 Task: Set the "Codec name" for encoding in FFmpeg audio/video decoder to "DivX".
Action: Mouse moved to (104, 13)
Screenshot: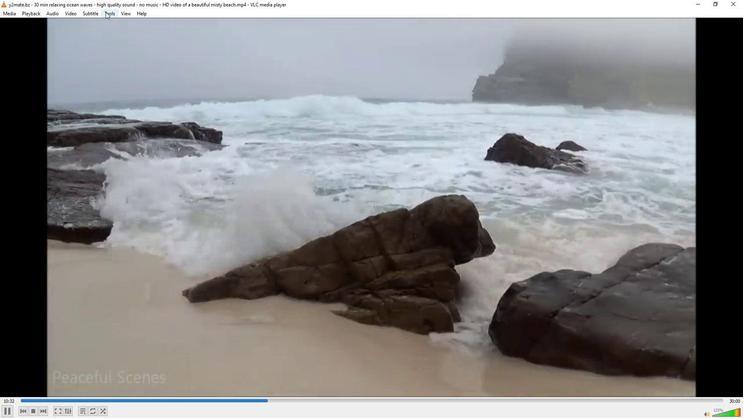 
Action: Mouse pressed left at (104, 13)
Screenshot: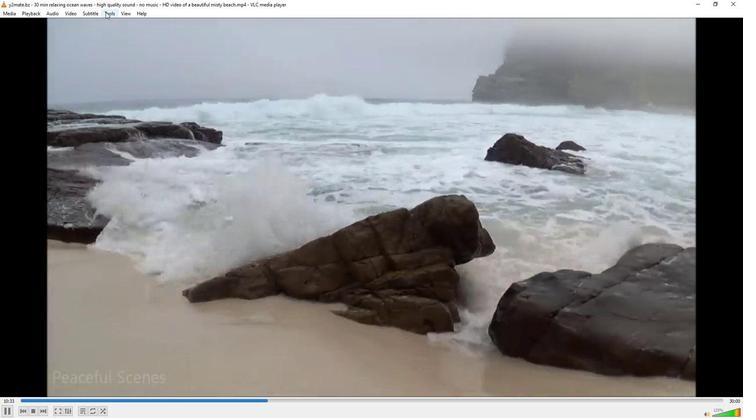 
Action: Mouse moved to (117, 105)
Screenshot: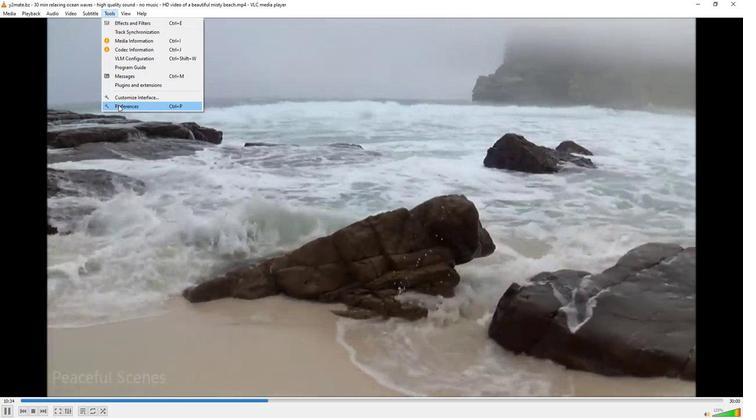 
Action: Mouse pressed left at (117, 105)
Screenshot: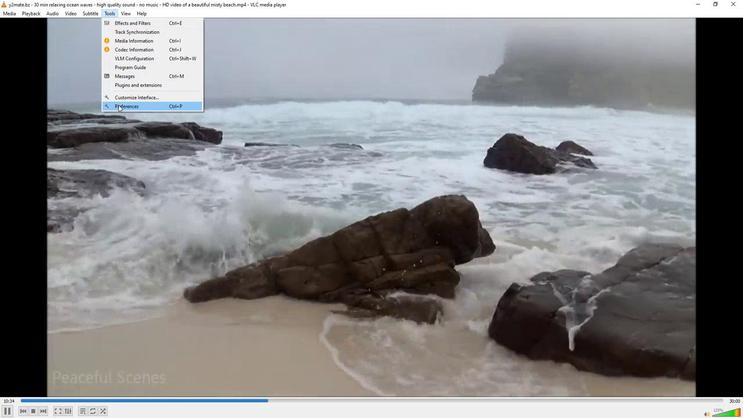 
Action: Mouse moved to (85, 324)
Screenshot: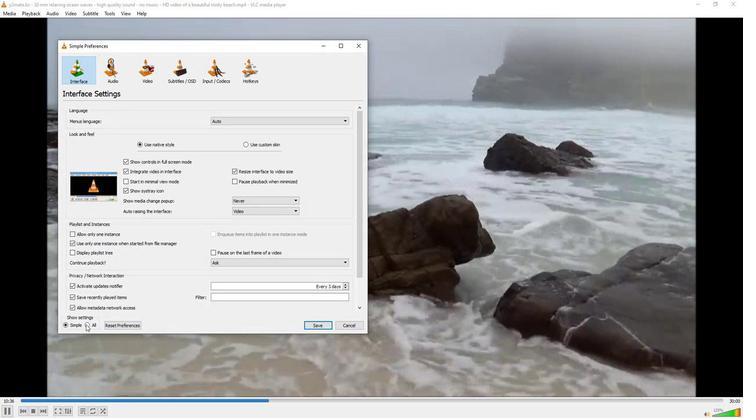 
Action: Mouse pressed left at (85, 324)
Screenshot: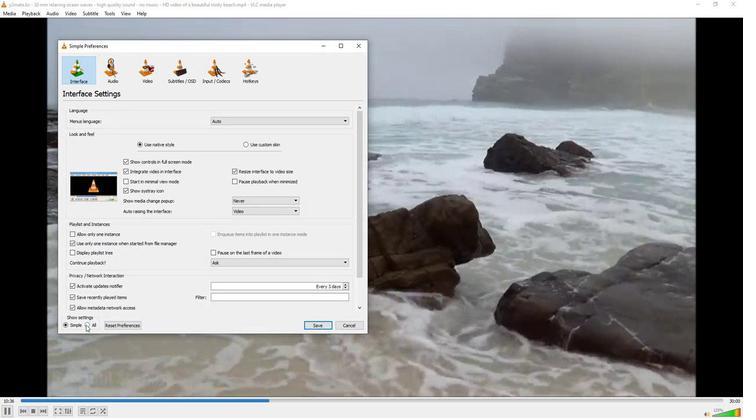 
Action: Mouse moved to (74, 214)
Screenshot: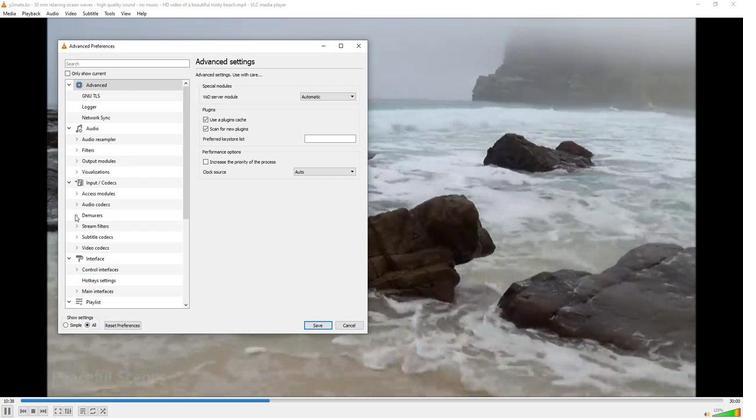 
Action: Mouse pressed left at (74, 214)
Screenshot: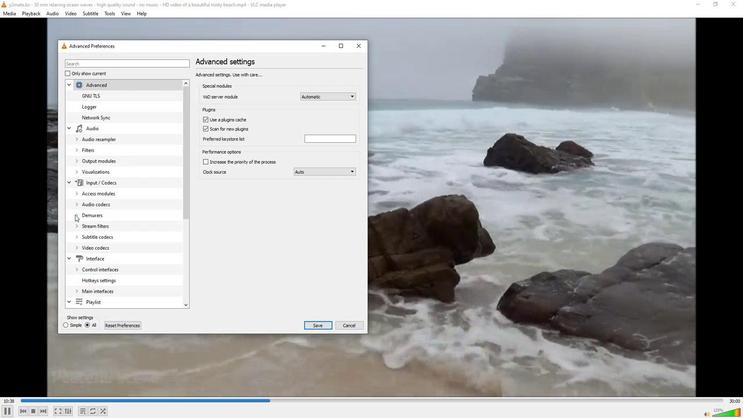 
Action: Mouse moved to (94, 245)
Screenshot: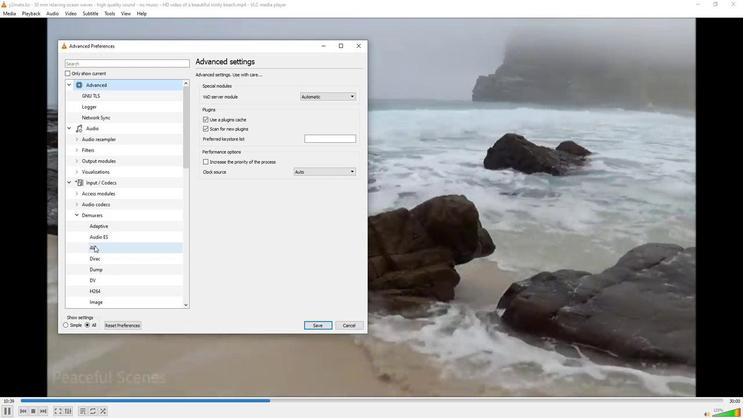 
Action: Mouse scrolled (94, 245) with delta (0, 0)
Screenshot: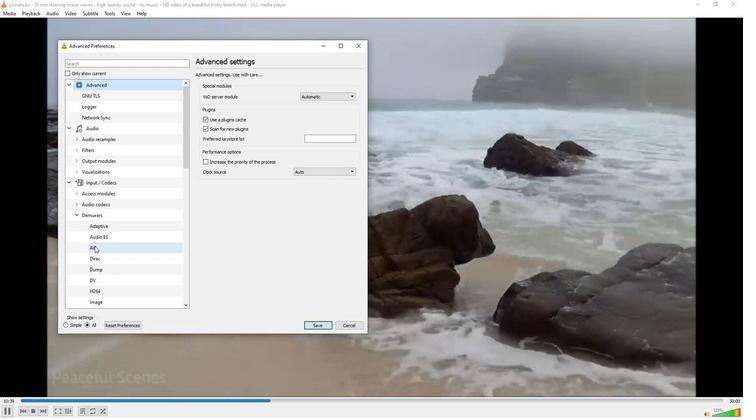 
Action: Mouse scrolled (94, 245) with delta (0, 0)
Screenshot: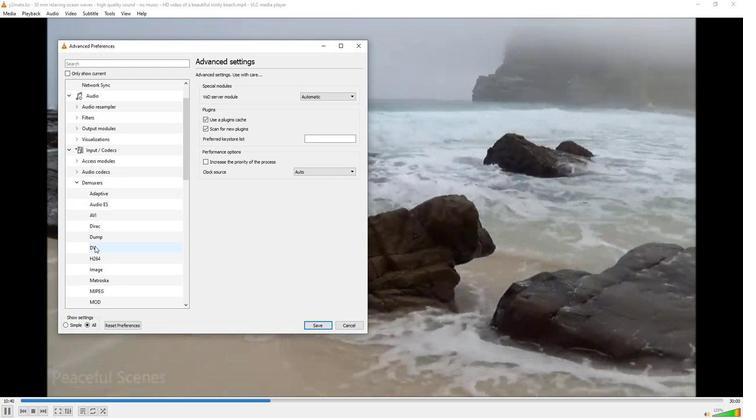 
Action: Mouse scrolled (94, 245) with delta (0, 0)
Screenshot: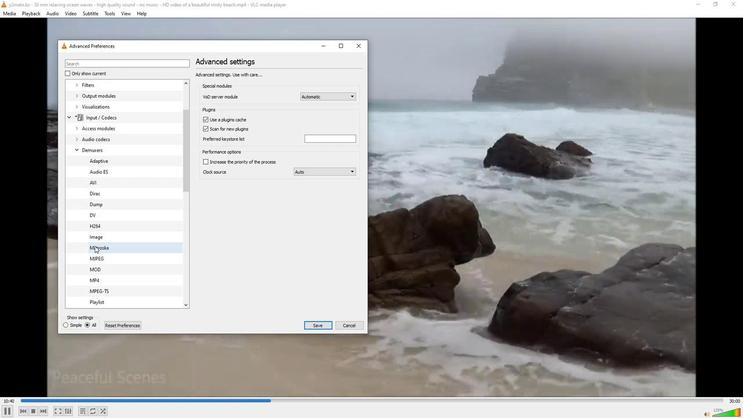 
Action: Mouse scrolled (94, 245) with delta (0, 0)
Screenshot: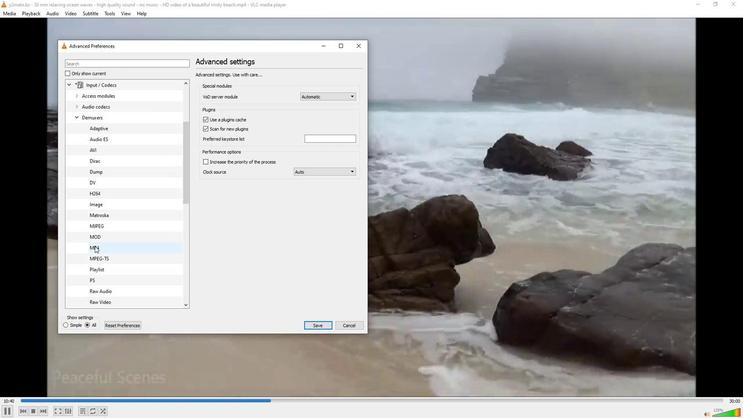 
Action: Mouse scrolled (94, 245) with delta (0, 0)
Screenshot: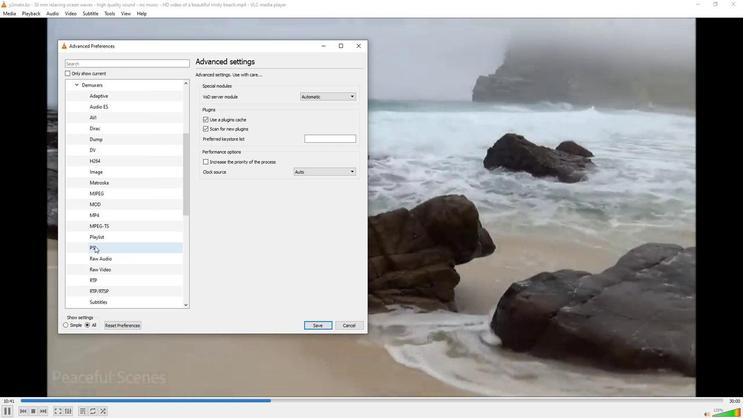 
Action: Mouse scrolled (94, 245) with delta (0, 0)
Screenshot: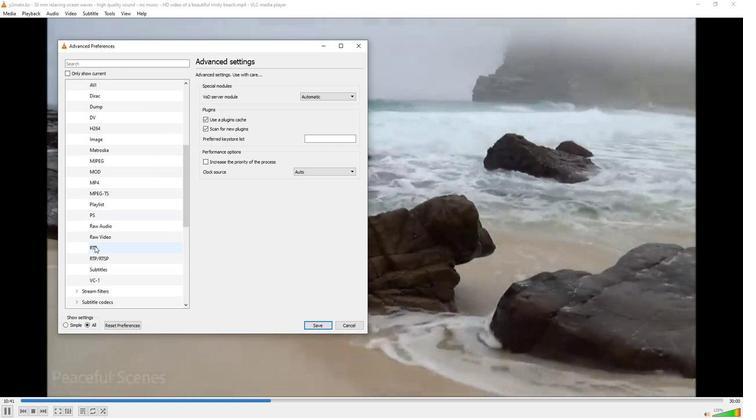 
Action: Mouse moved to (77, 279)
Screenshot: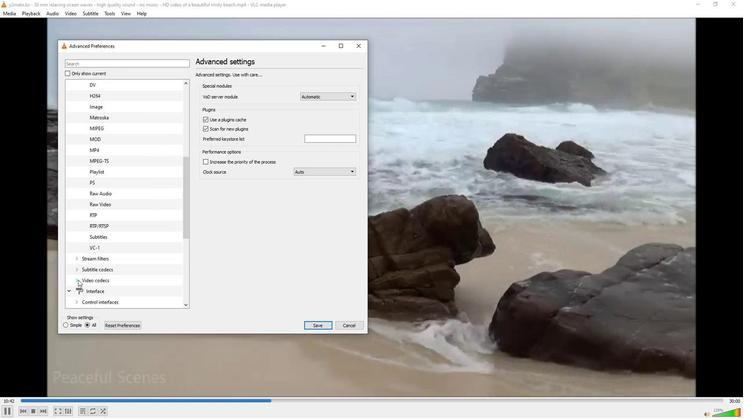 
Action: Mouse pressed left at (77, 279)
Screenshot: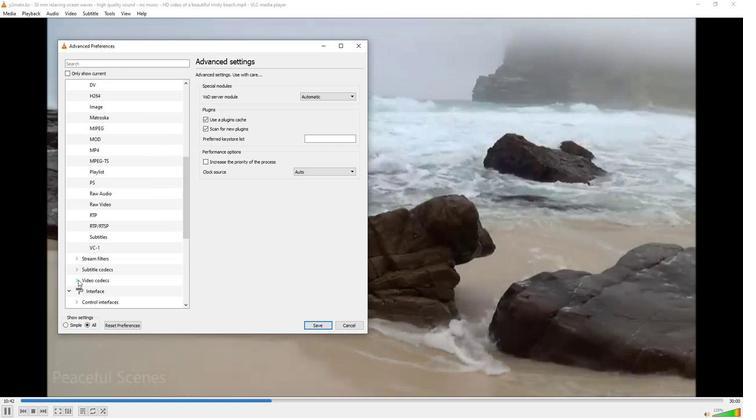 
Action: Mouse moved to (102, 299)
Screenshot: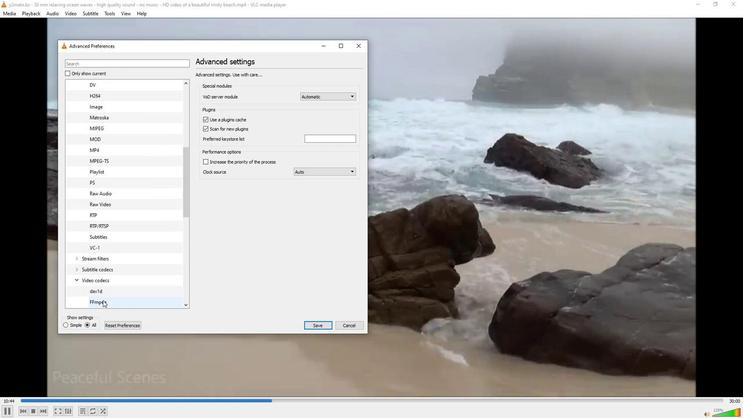 
Action: Mouse pressed left at (102, 299)
Screenshot: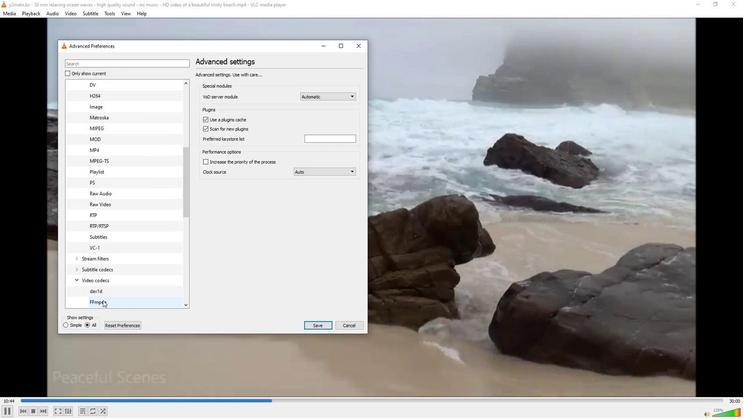 
Action: Mouse moved to (305, 261)
Screenshot: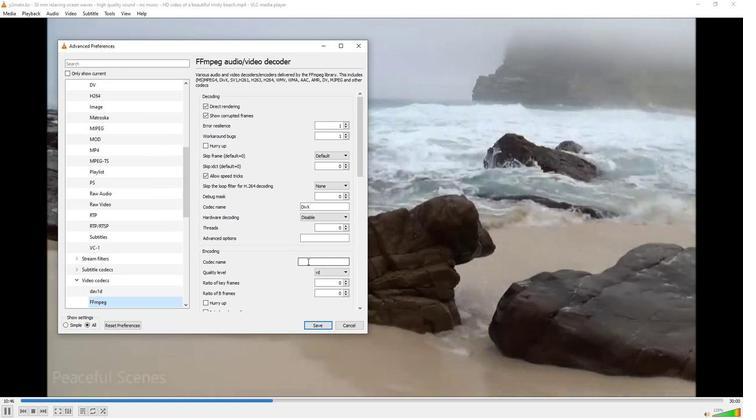 
Action: Mouse pressed left at (305, 261)
Screenshot: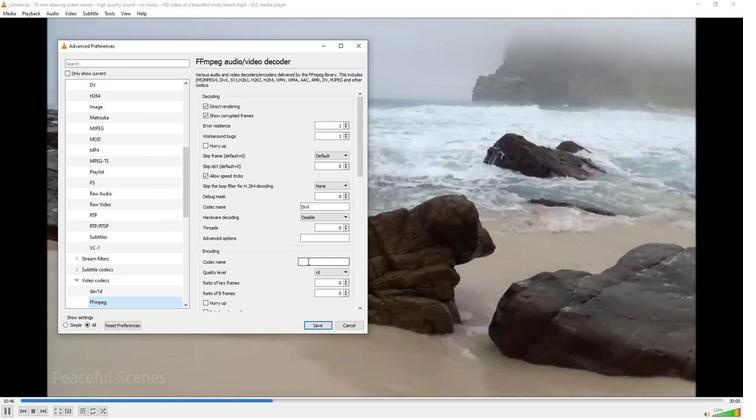 
Action: Mouse moved to (307, 259)
Screenshot: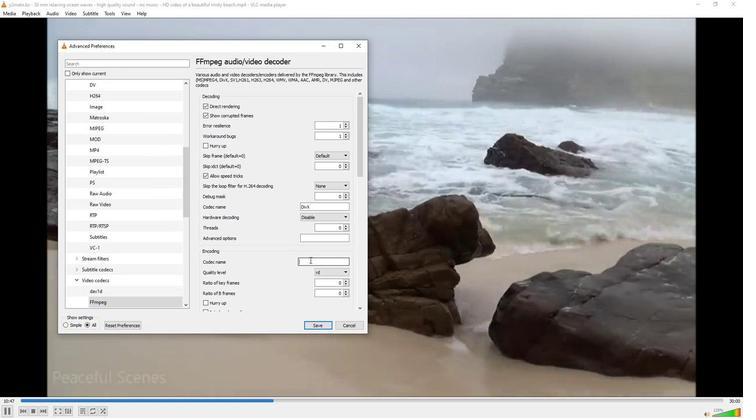 
Action: Key pressed d<Key.caps_lock>
Screenshot: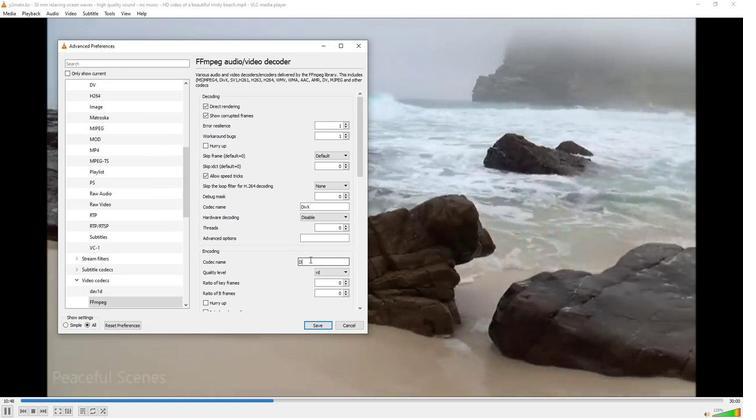 
Action: Mouse moved to (307, 259)
Screenshot: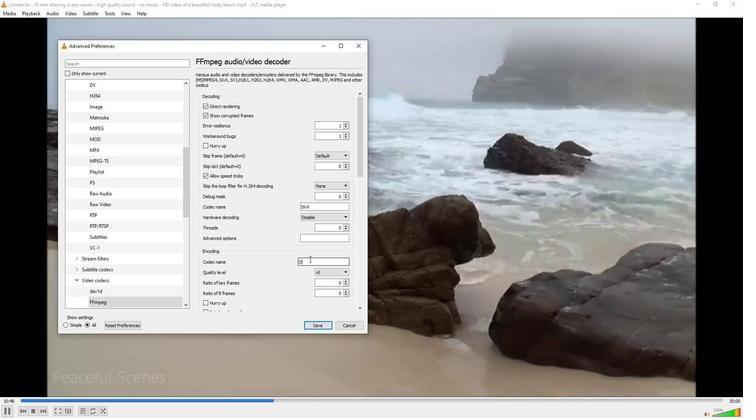 
Action: Key pressed IV<Key.caps_lock>x
Screenshot: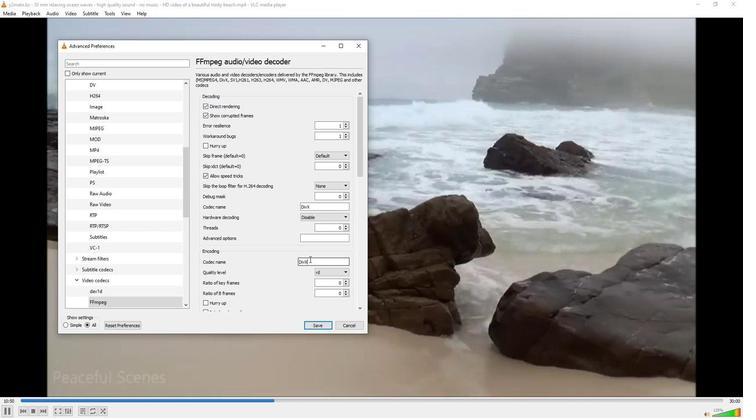 
Action: Mouse moved to (284, 266)
Screenshot: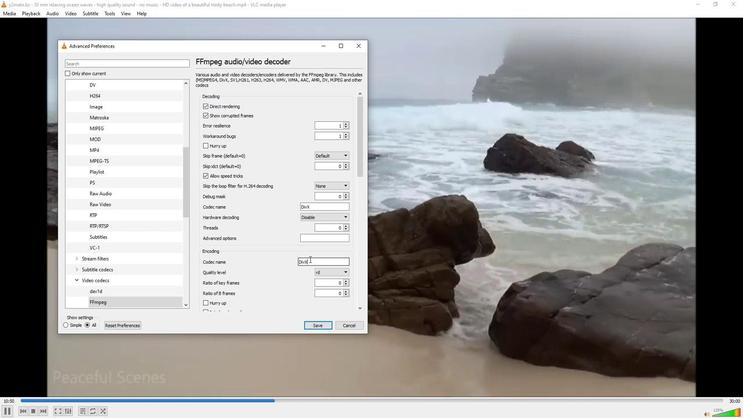 
